 Task: In Windows properties of general video settings, Set the deinterlace mode to X.
Action: Mouse moved to (91, 13)
Screenshot: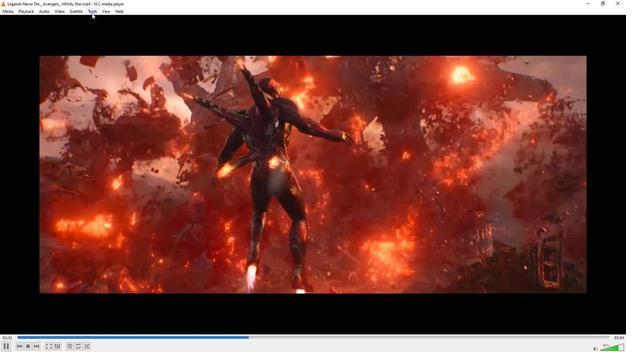 
Action: Mouse pressed left at (91, 13)
Screenshot: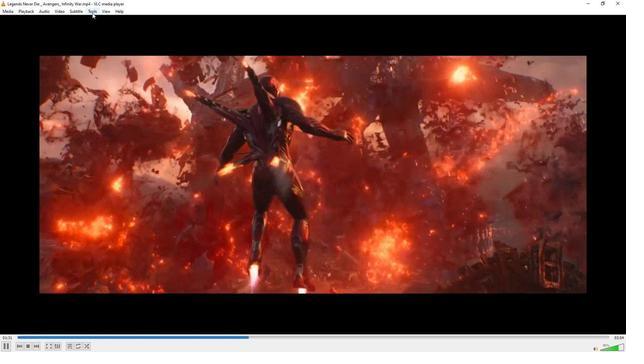 
Action: Mouse moved to (107, 89)
Screenshot: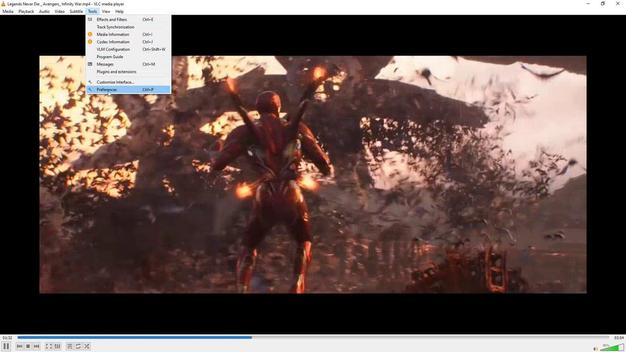 
Action: Mouse pressed left at (107, 89)
Screenshot: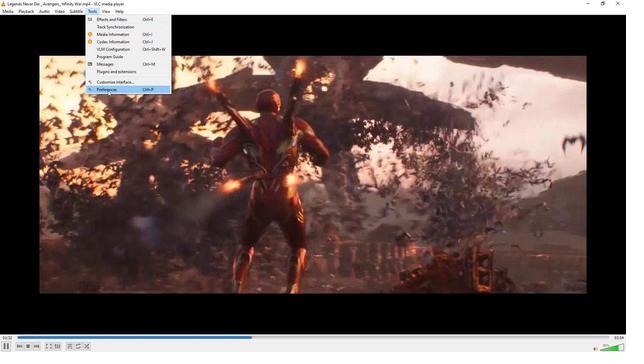 
Action: Mouse moved to (174, 242)
Screenshot: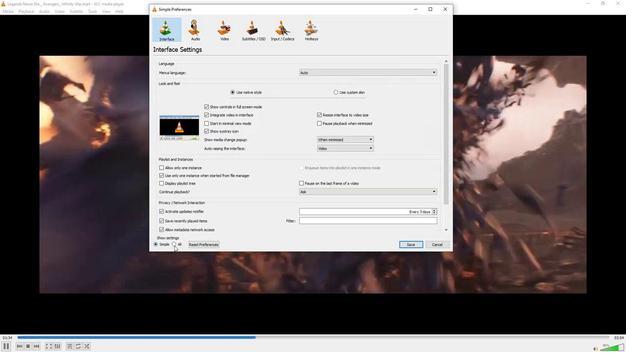 
Action: Mouse pressed left at (174, 242)
Screenshot: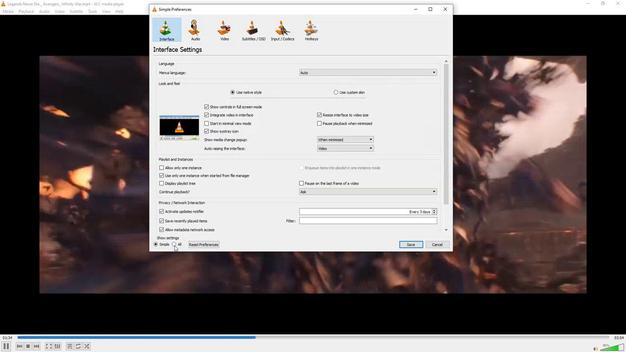 
Action: Mouse moved to (187, 197)
Screenshot: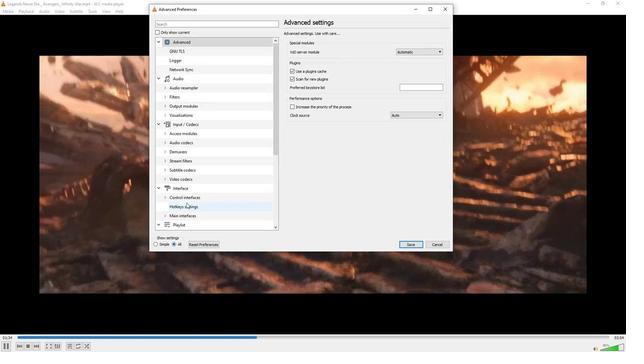 
Action: Mouse scrolled (187, 196) with delta (0, 0)
Screenshot: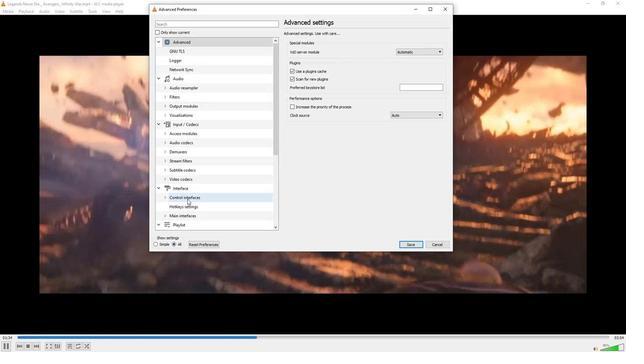 
Action: Mouse scrolled (187, 196) with delta (0, 0)
Screenshot: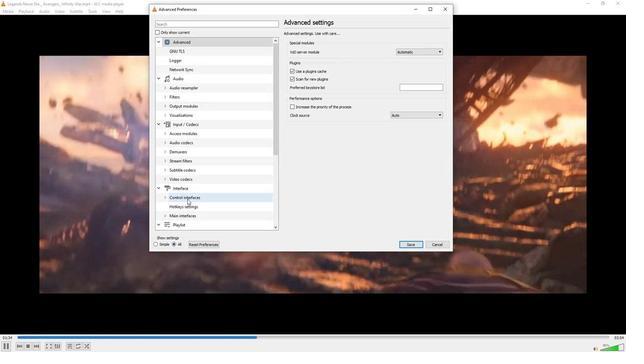 
Action: Mouse moved to (187, 196)
Screenshot: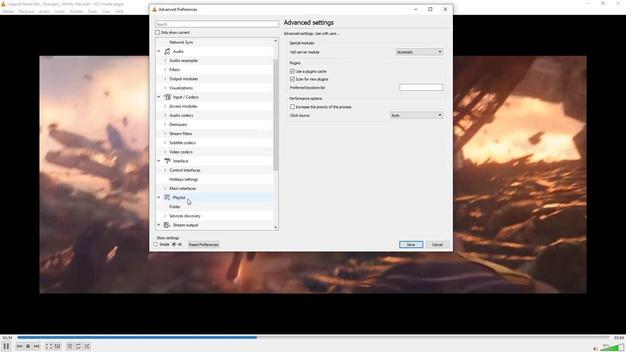 
Action: Mouse scrolled (187, 196) with delta (0, 0)
Screenshot: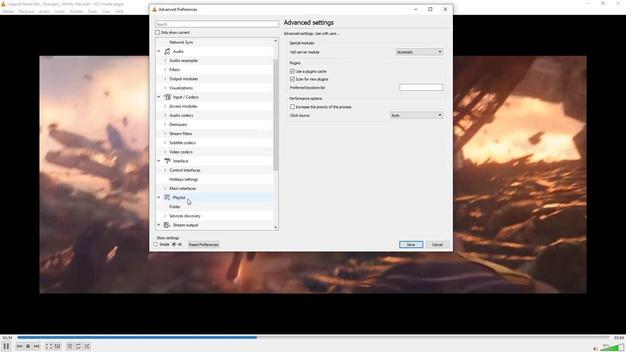 
Action: Mouse scrolled (187, 196) with delta (0, 0)
Screenshot: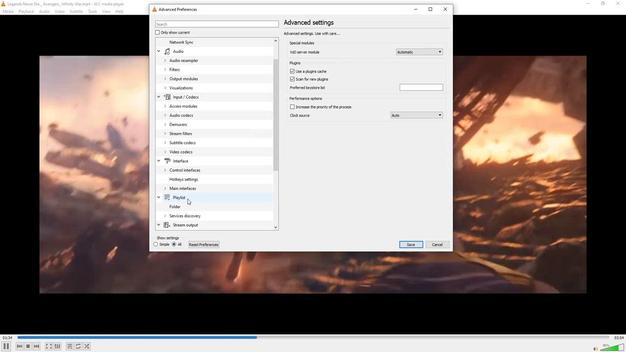 
Action: Mouse scrolled (187, 196) with delta (0, 0)
Screenshot: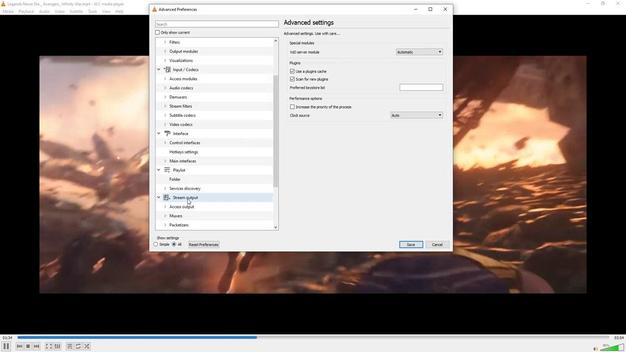 
Action: Mouse scrolled (187, 196) with delta (0, 0)
Screenshot: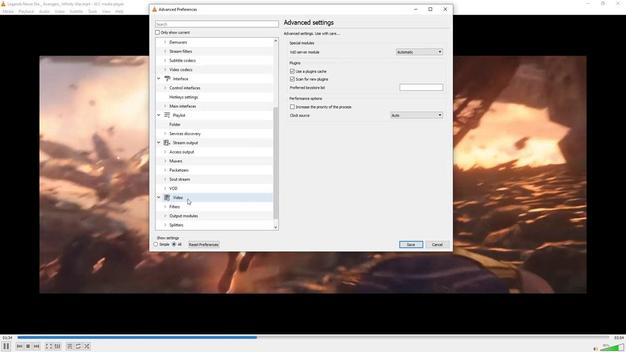 
Action: Mouse scrolled (187, 196) with delta (0, 0)
Screenshot: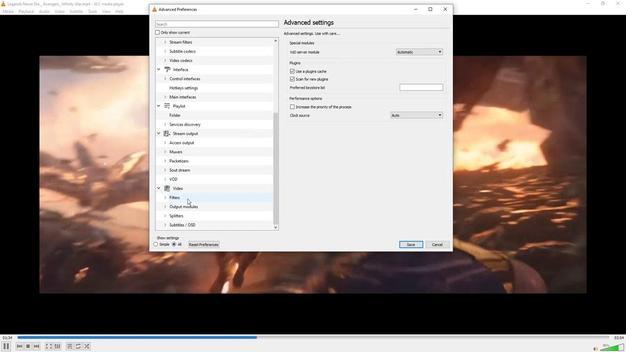 
Action: Mouse scrolled (187, 196) with delta (0, 0)
Screenshot: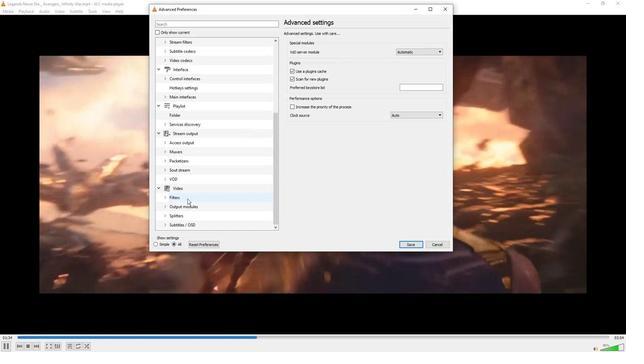 
Action: Mouse moved to (179, 186)
Screenshot: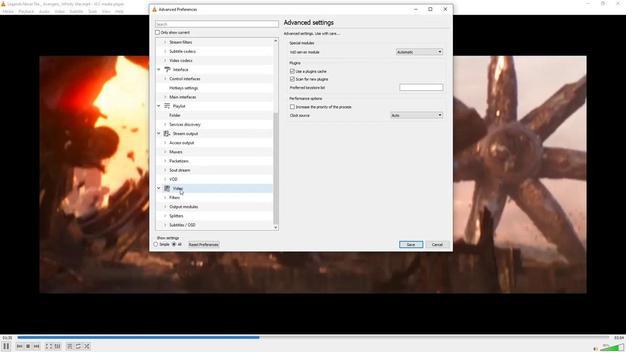 
Action: Mouse pressed left at (179, 186)
Screenshot: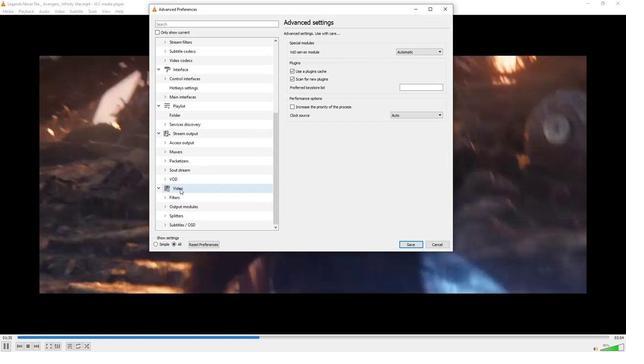 
Action: Mouse moved to (371, 186)
Screenshot: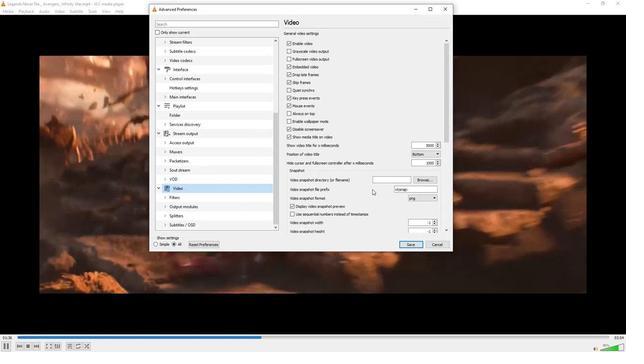 
Action: Mouse scrolled (371, 186) with delta (0, 0)
Screenshot: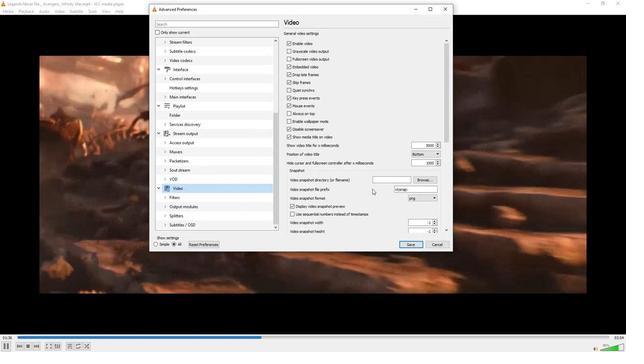 
Action: Mouse scrolled (371, 186) with delta (0, 0)
Screenshot: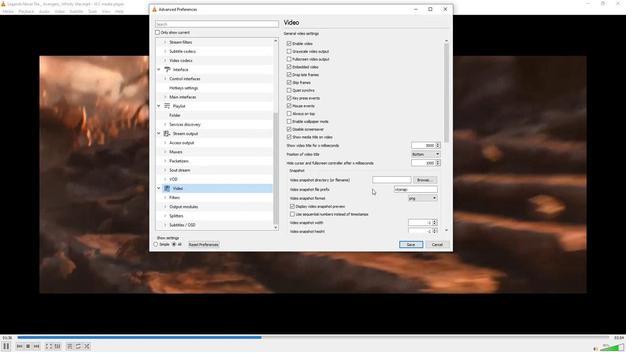 
Action: Mouse scrolled (371, 186) with delta (0, 0)
Screenshot: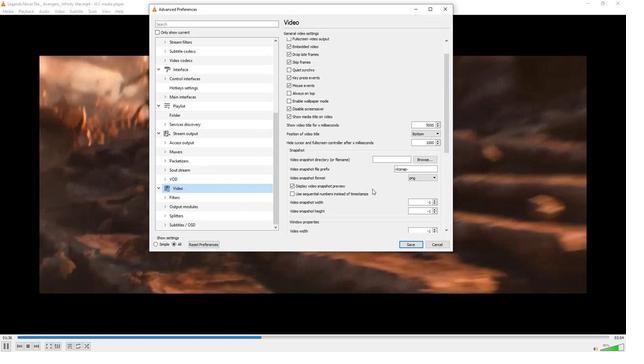 
Action: Mouse scrolled (371, 186) with delta (0, 0)
Screenshot: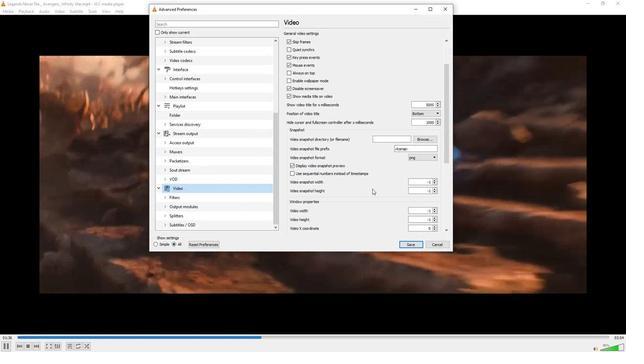 
Action: Mouse moved to (371, 186)
Screenshot: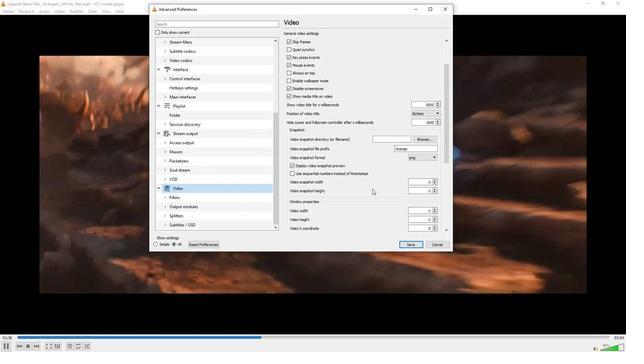 
Action: Mouse scrolled (371, 186) with delta (0, 0)
Screenshot: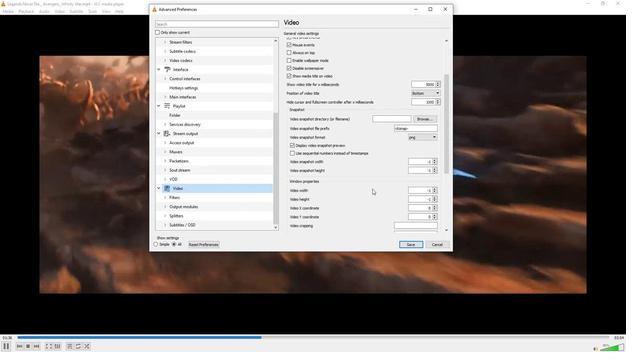 
Action: Mouse scrolled (371, 186) with delta (0, 0)
Screenshot: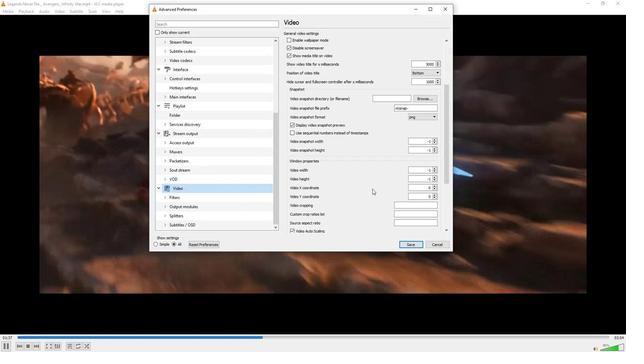 
Action: Mouse scrolled (371, 186) with delta (0, 0)
Screenshot: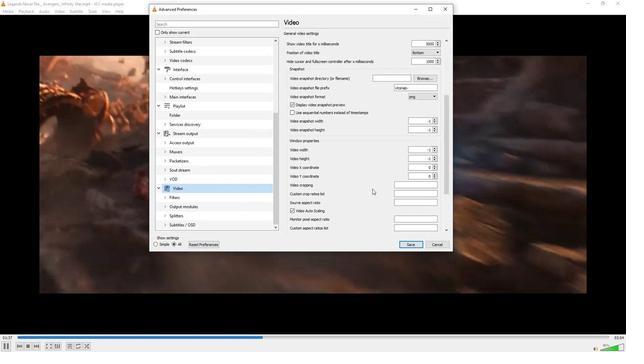 
Action: Mouse scrolled (371, 186) with delta (0, 0)
Screenshot: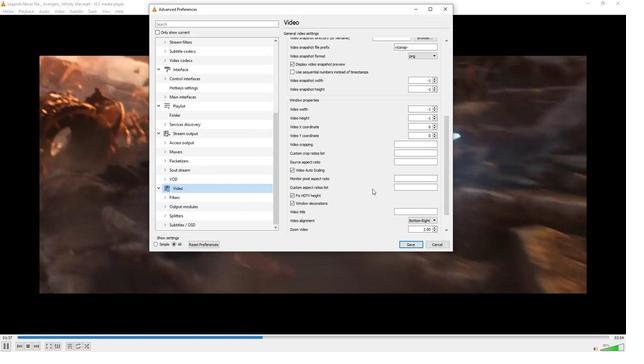 
Action: Mouse scrolled (371, 186) with delta (0, 0)
Screenshot: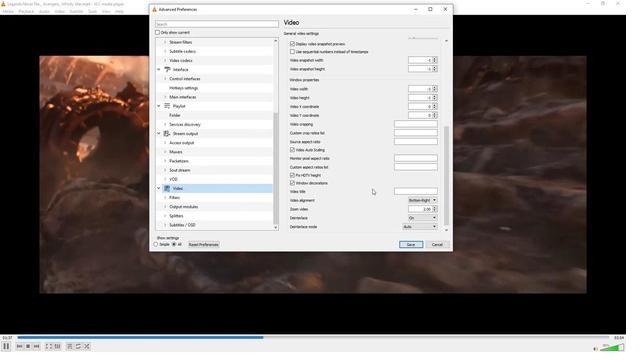 
Action: Mouse scrolled (371, 186) with delta (0, 0)
Screenshot: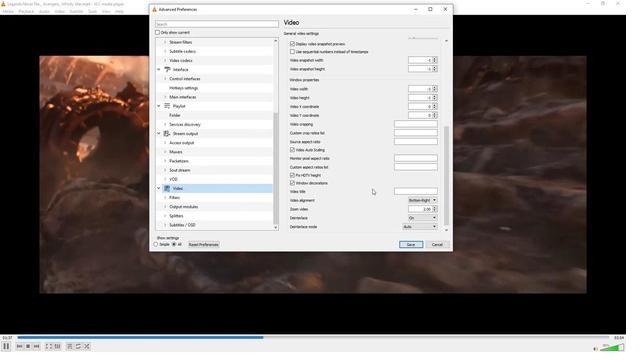 
Action: Mouse scrolled (371, 186) with delta (0, 0)
Screenshot: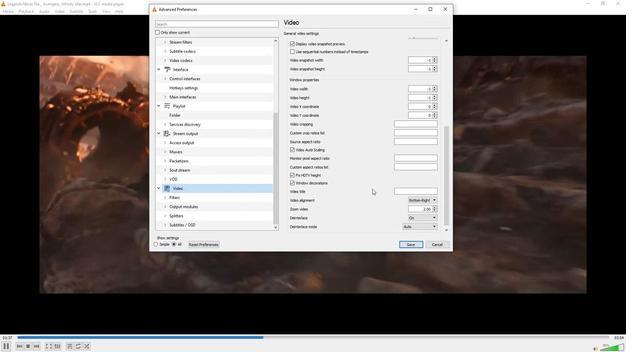 
Action: Mouse scrolled (371, 186) with delta (0, 0)
Screenshot: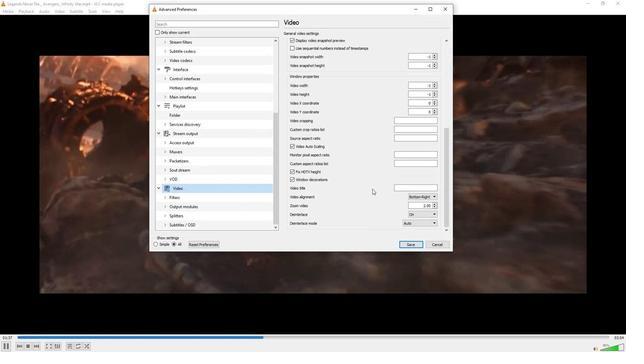 
Action: Mouse scrolled (371, 186) with delta (0, 0)
Screenshot: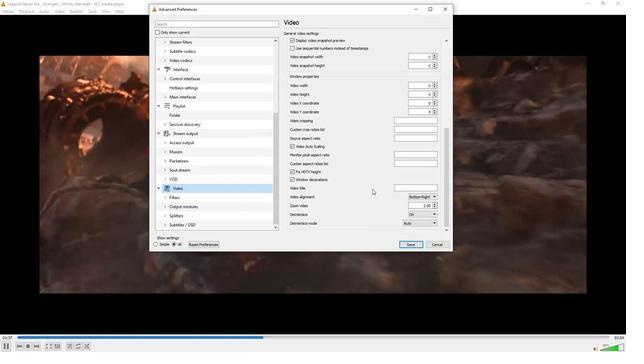 
Action: Mouse moved to (413, 220)
Screenshot: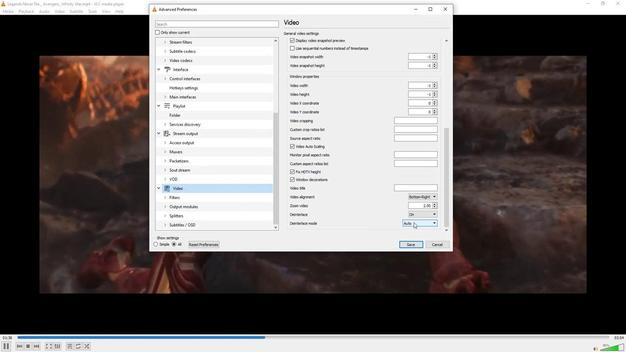 
Action: Mouse pressed left at (413, 220)
Screenshot: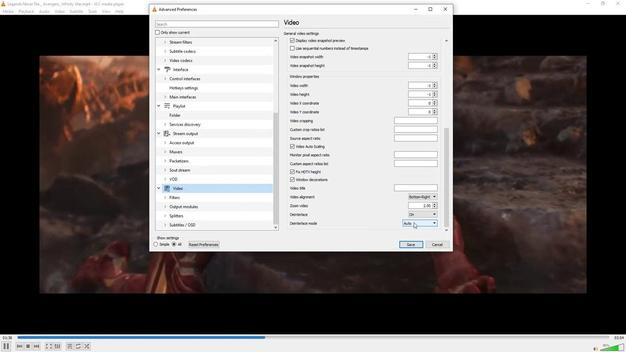 
Action: Mouse moved to (408, 251)
Screenshot: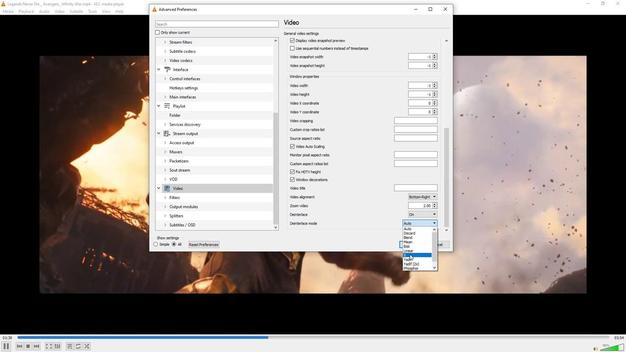 
Action: Mouse pressed left at (408, 251)
Screenshot: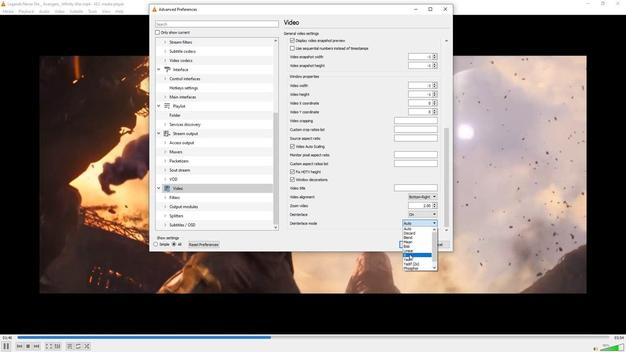 
Action: Mouse moved to (316, 204)
Screenshot: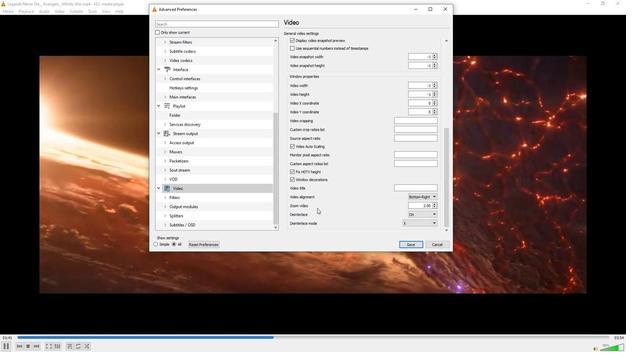 
